 Task: Change the discussion format of the category "Orignialideas" in the repository "Javascript" to "Question / Answer".
Action: Mouse moved to (900, 198)
Screenshot: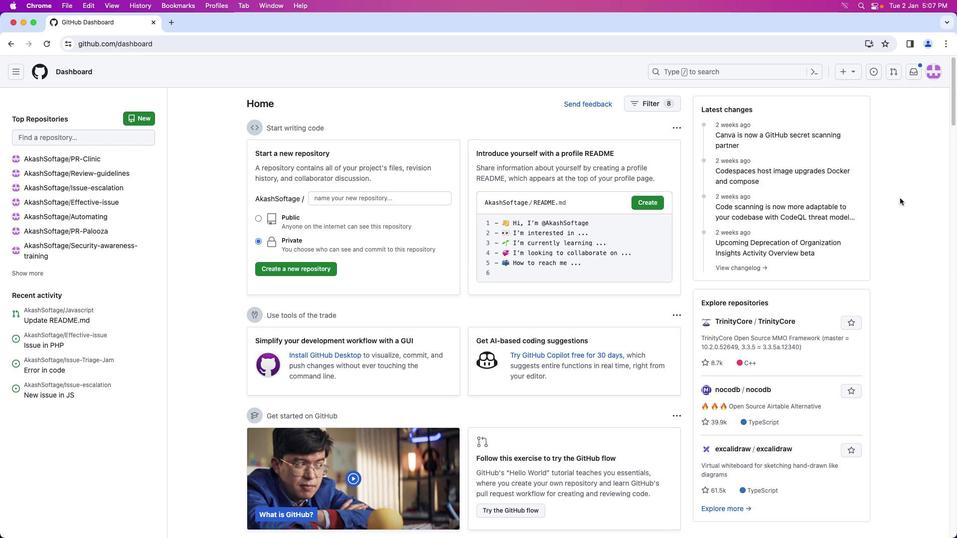 
Action: Mouse pressed left at (900, 198)
Screenshot: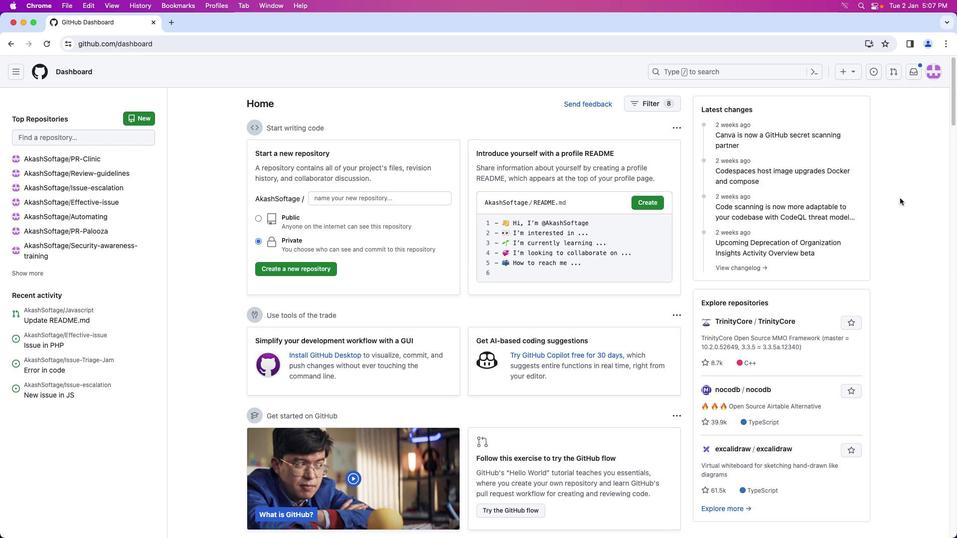 
Action: Mouse moved to (933, 73)
Screenshot: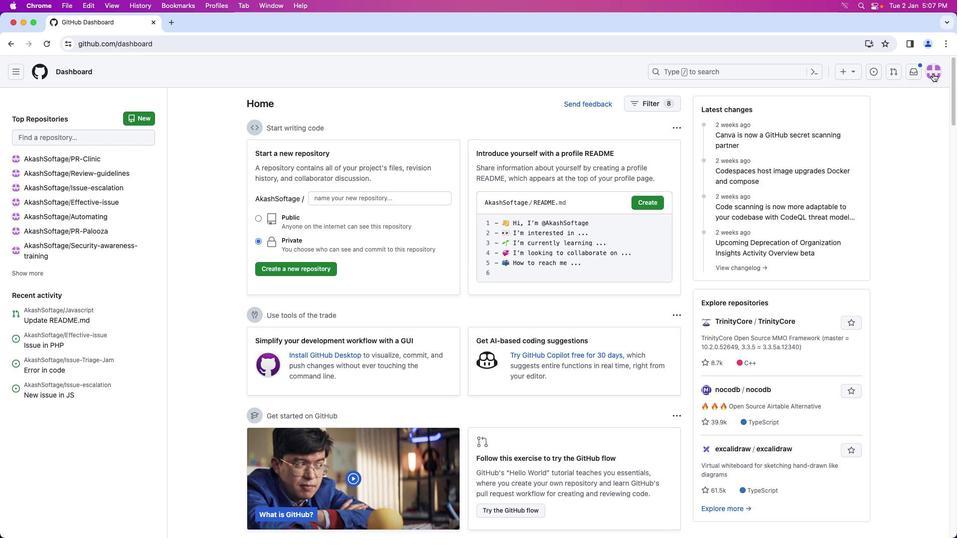 
Action: Mouse pressed left at (933, 73)
Screenshot: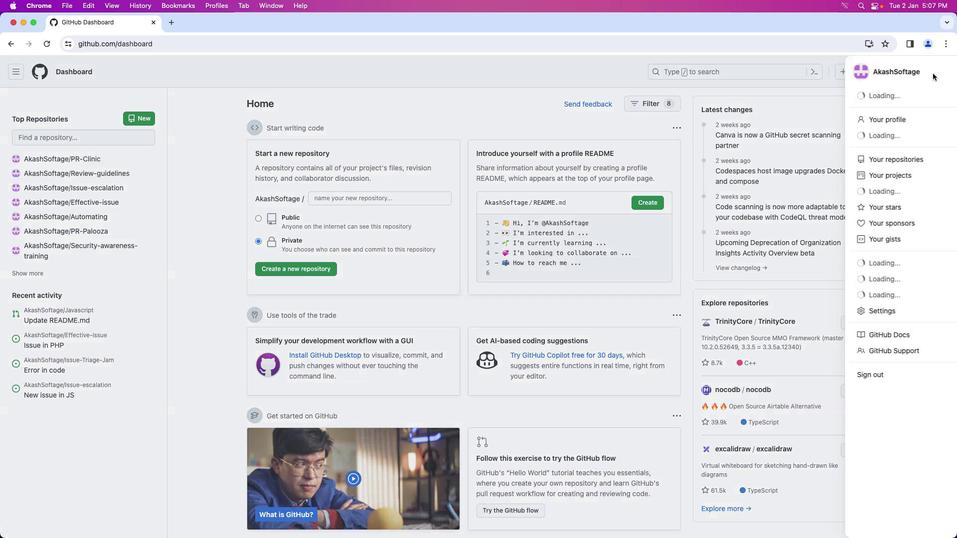 
Action: Mouse moved to (888, 155)
Screenshot: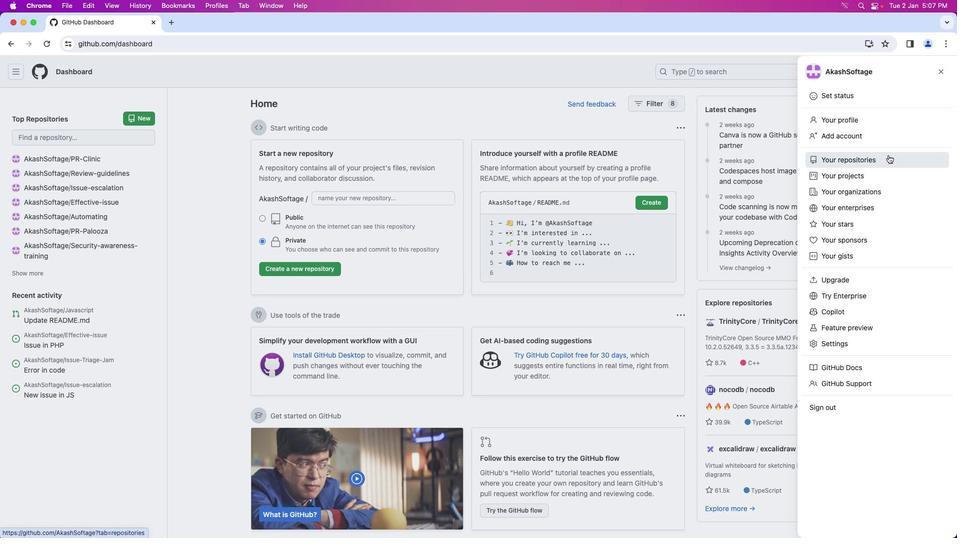 
Action: Mouse pressed left at (888, 155)
Screenshot: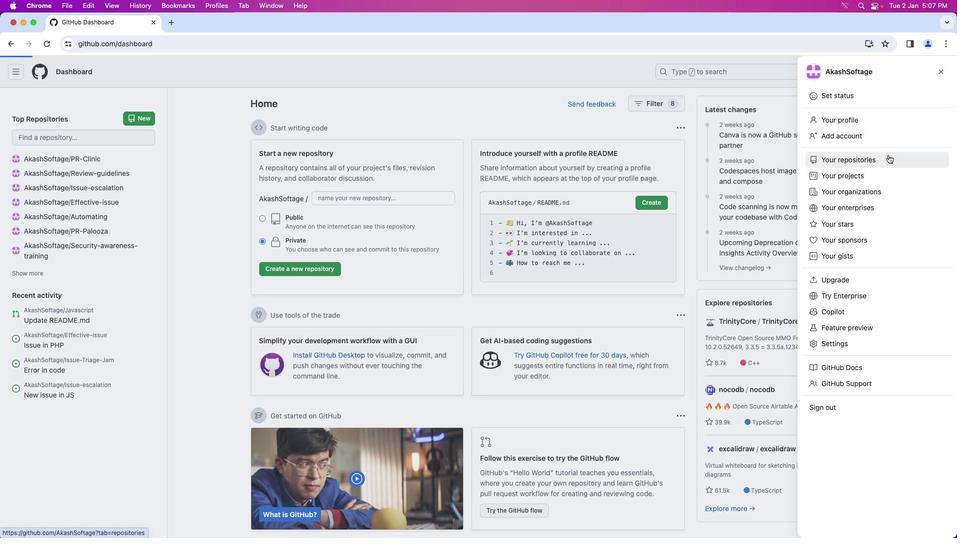 
Action: Mouse moved to (353, 167)
Screenshot: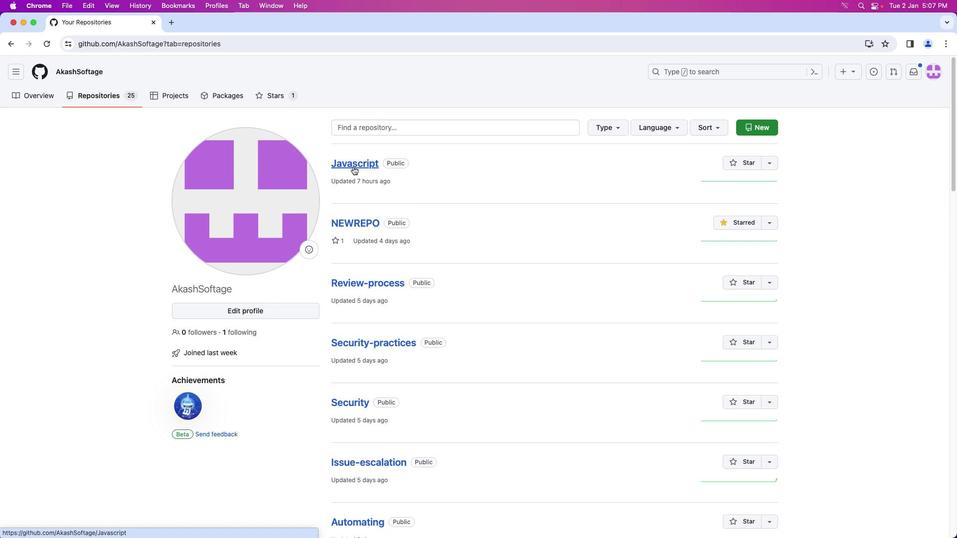 
Action: Mouse pressed left at (353, 167)
Screenshot: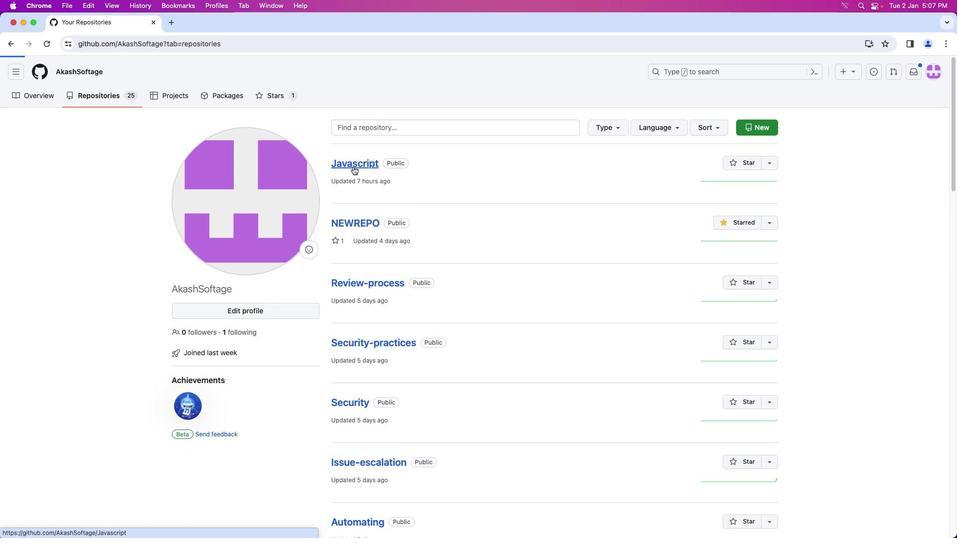 
Action: Mouse moved to (206, 91)
Screenshot: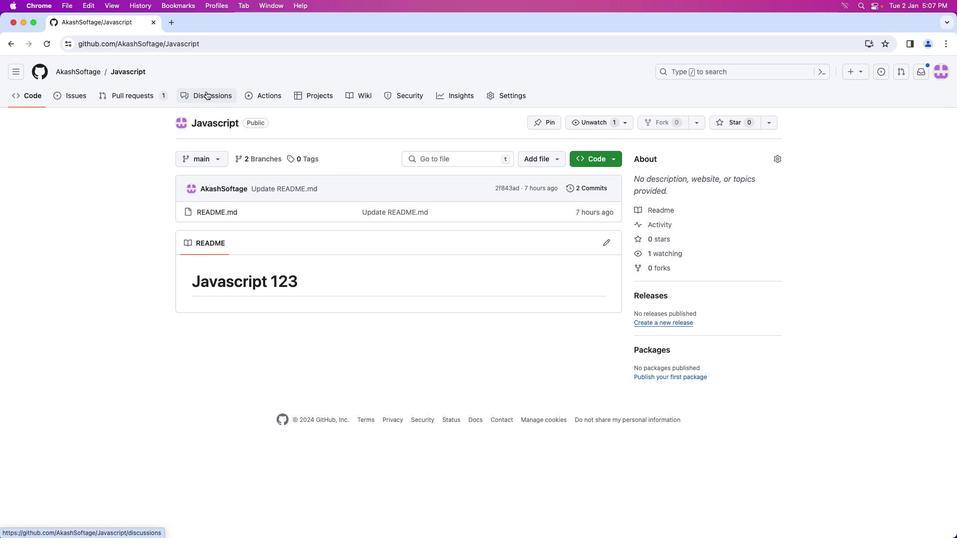 
Action: Mouse pressed left at (206, 91)
Screenshot: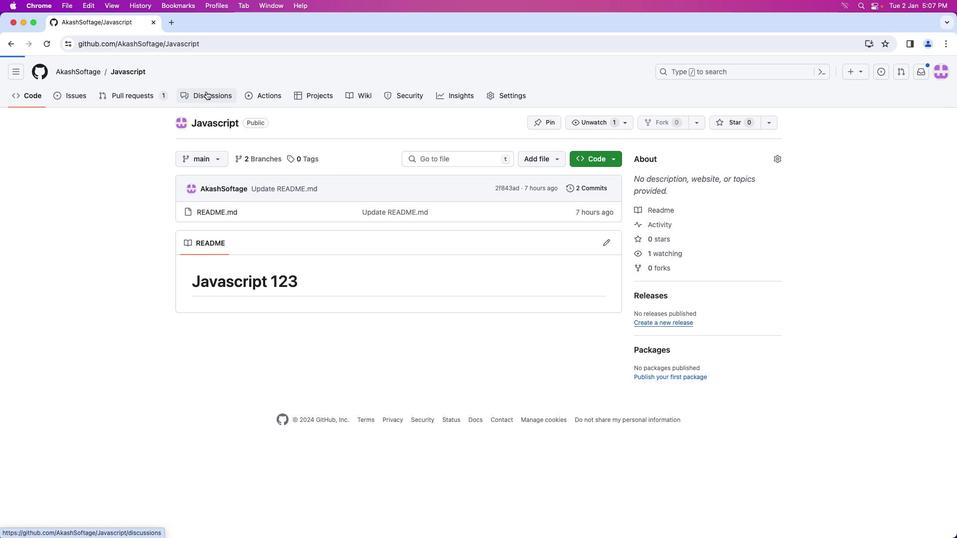 
Action: Mouse moved to (334, 247)
Screenshot: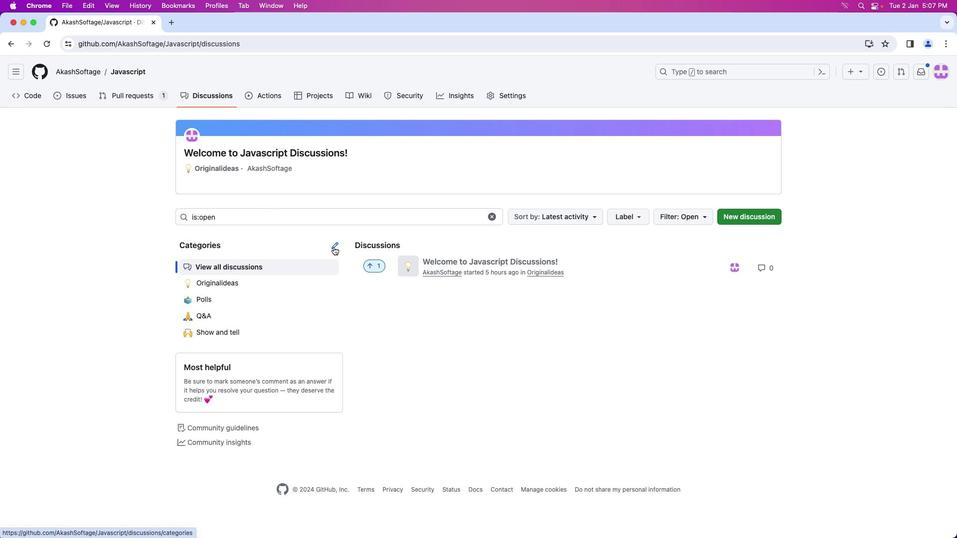 
Action: Mouse pressed left at (334, 247)
Screenshot: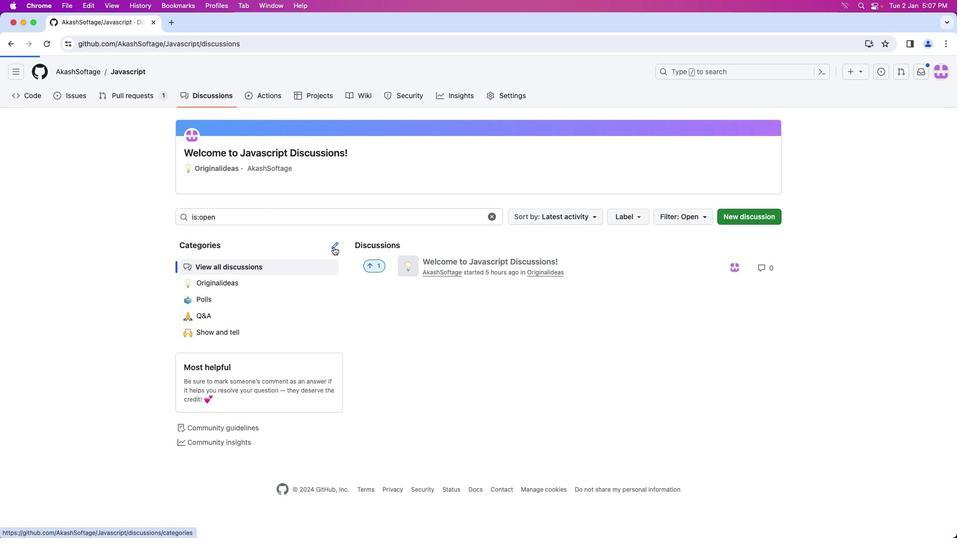 
Action: Mouse moved to (750, 210)
Screenshot: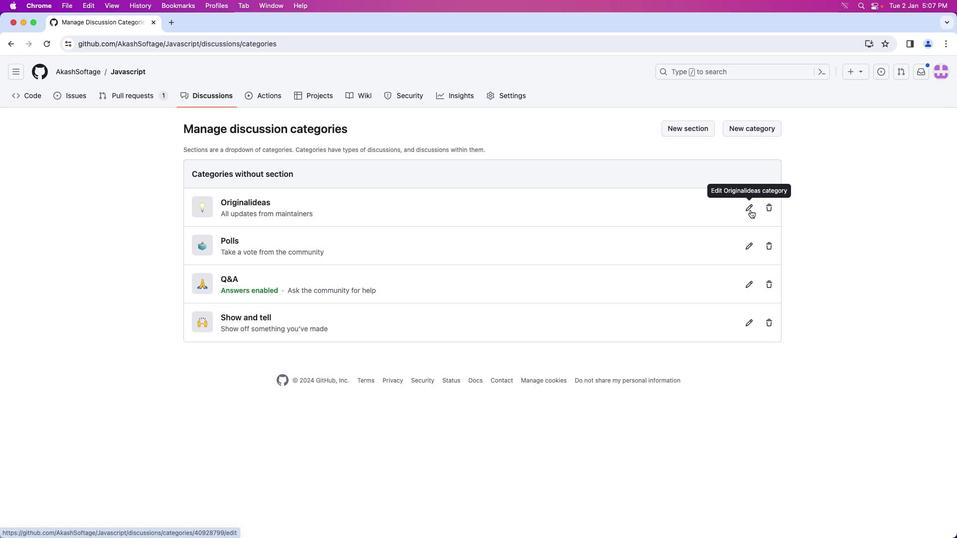 
Action: Mouse pressed left at (750, 210)
Screenshot: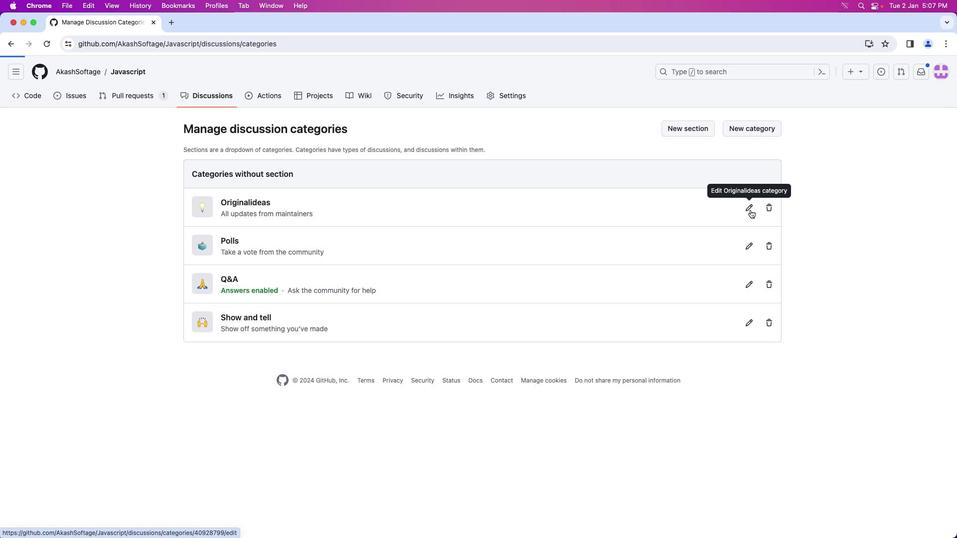 
Action: Mouse moved to (313, 287)
Screenshot: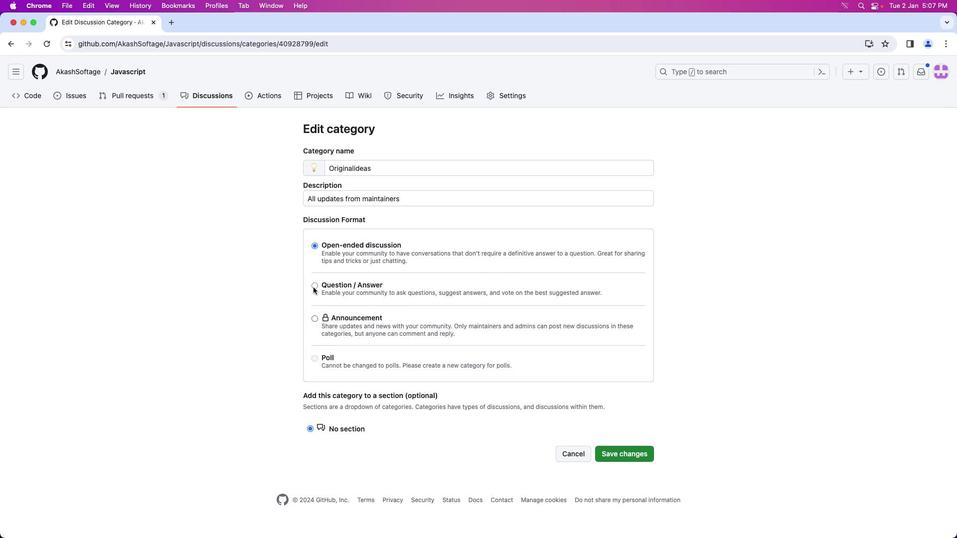 
Action: Mouse pressed left at (313, 287)
Screenshot: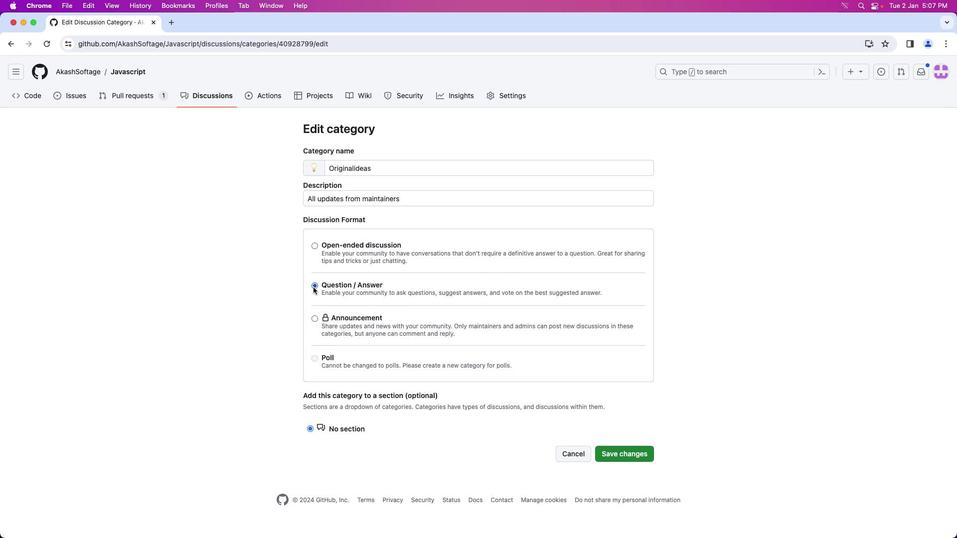 
Action: Mouse moved to (632, 453)
Screenshot: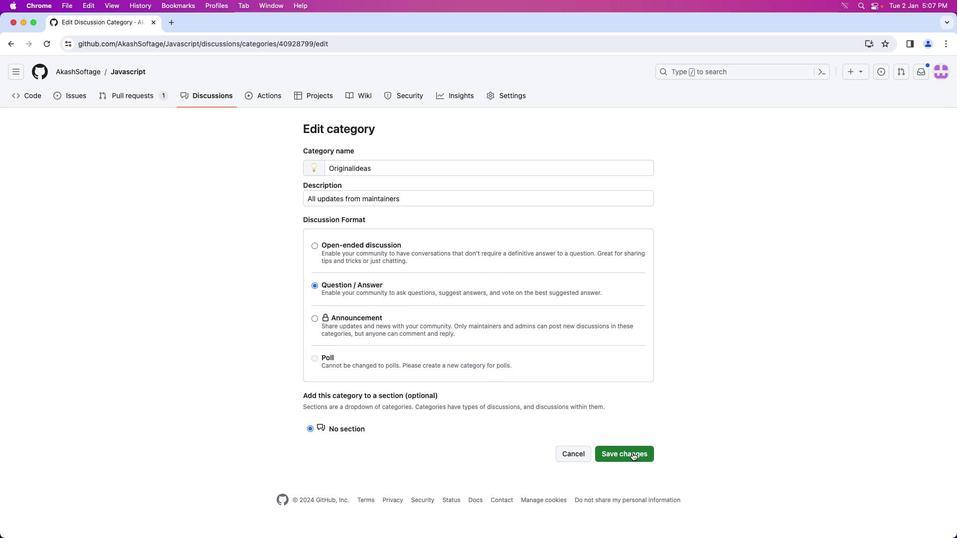 
Action: Mouse pressed left at (632, 453)
Screenshot: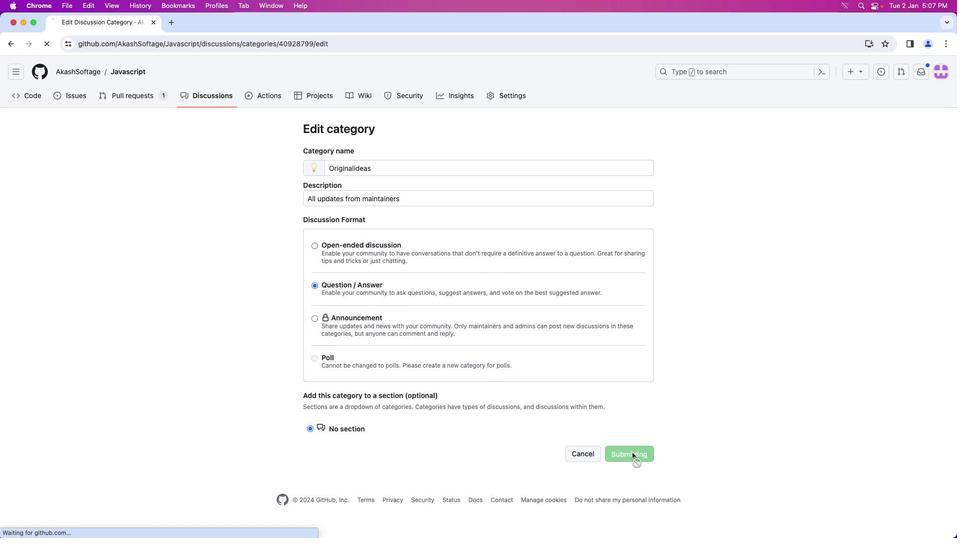 
Action: Mouse moved to (750, 448)
Screenshot: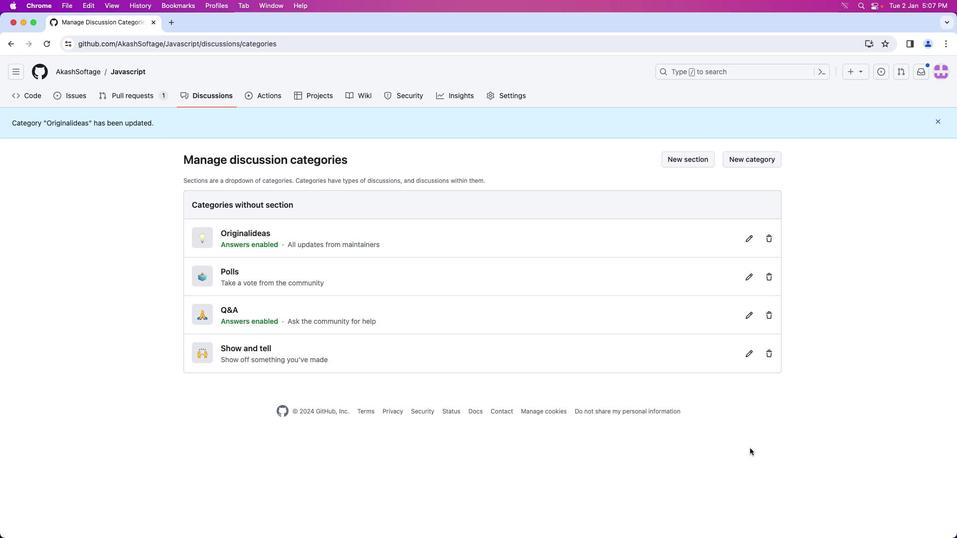 
Action: Mouse pressed left at (750, 448)
Screenshot: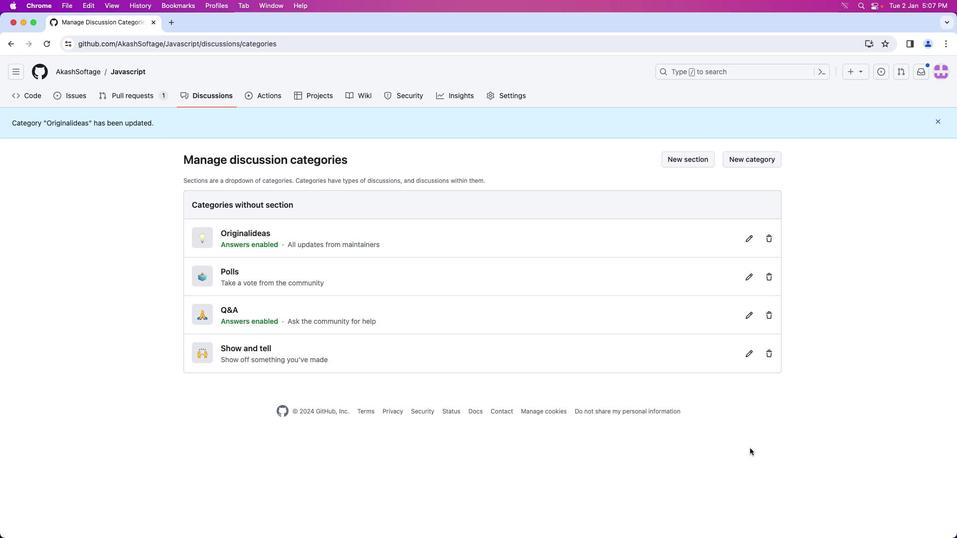 
Action: Mouse moved to (749, 448)
Screenshot: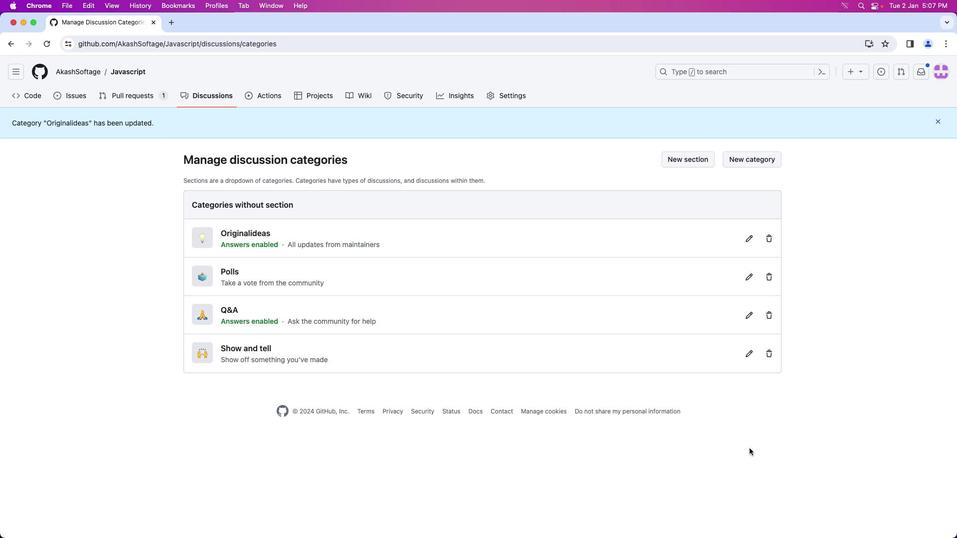 
